 Task: Use the advanced options to search for repositories created on the dates ">2022-01-20."
Action: Mouse moved to (146, 471)
Screenshot: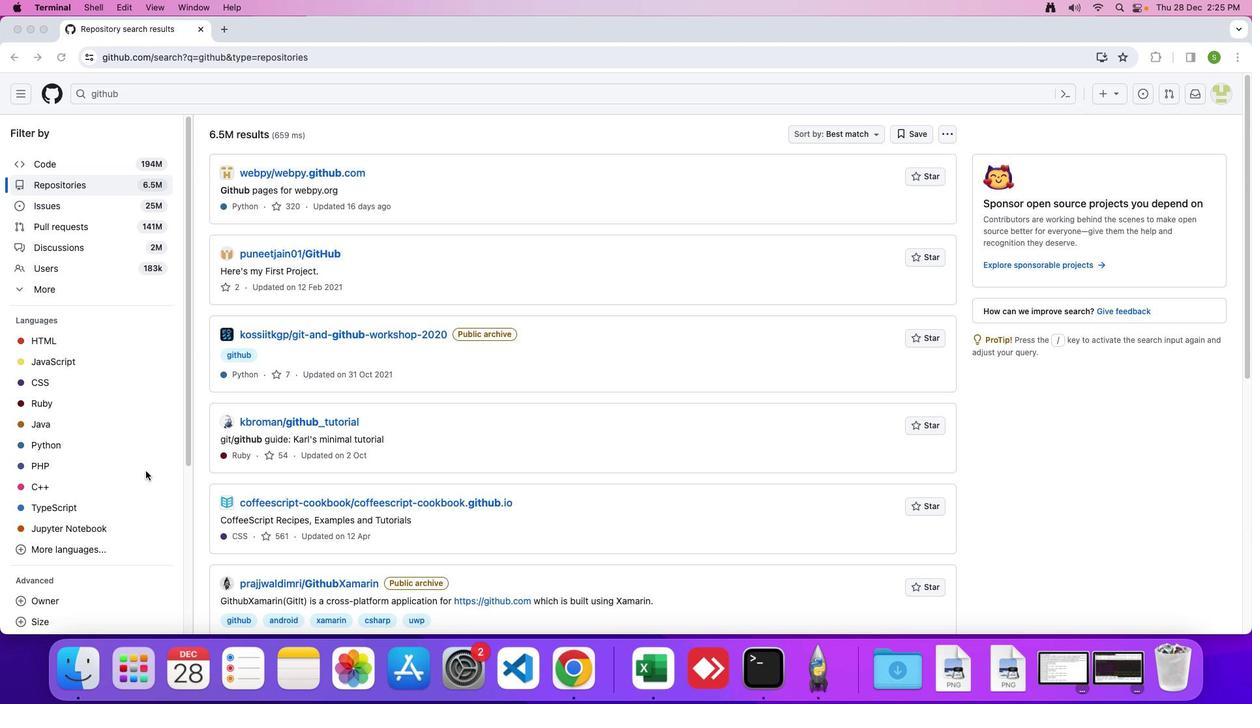 
Action: Mouse scrolled (146, 471) with delta (0, 0)
Screenshot: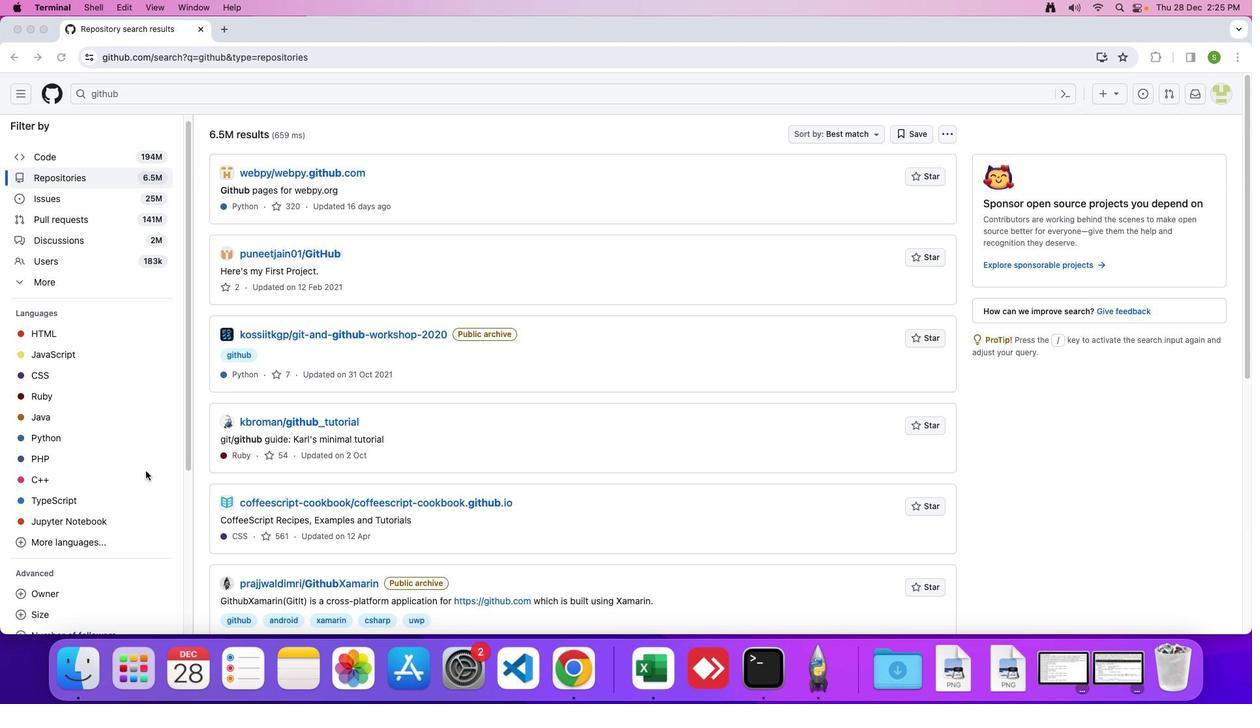 
Action: Mouse scrolled (146, 471) with delta (0, 0)
Screenshot: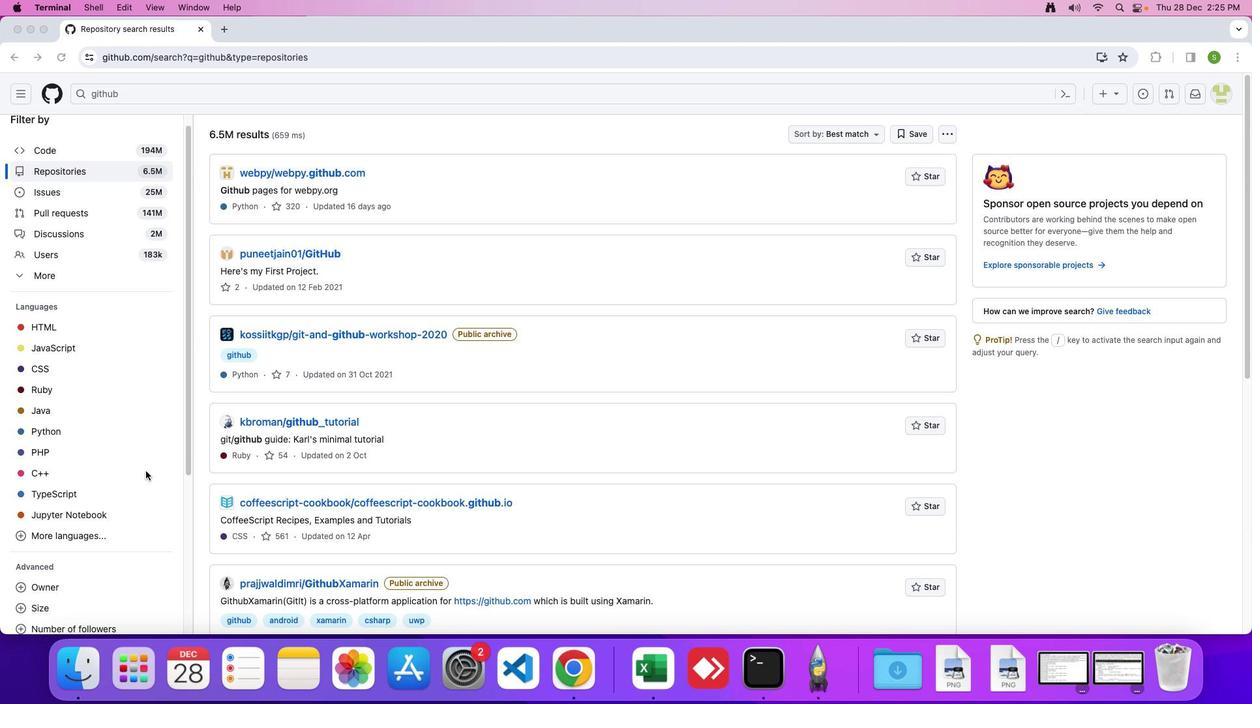 
Action: Mouse scrolled (146, 471) with delta (0, 0)
Screenshot: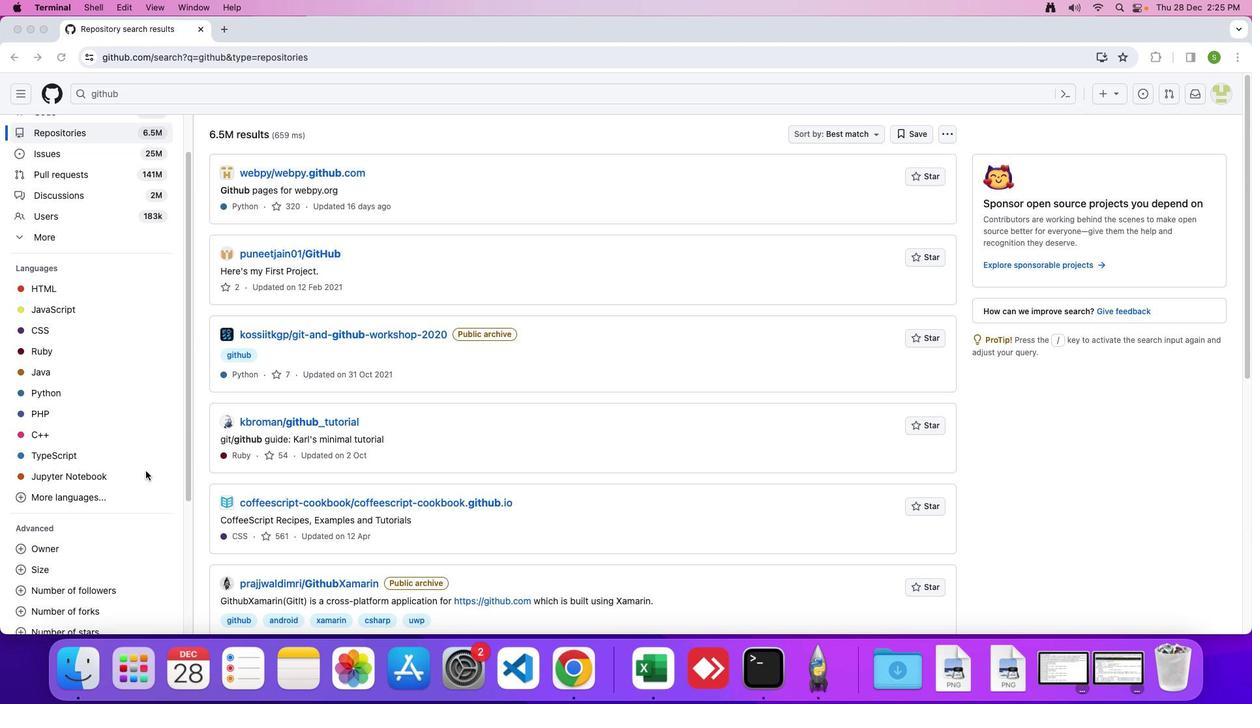 
Action: Mouse scrolled (146, 471) with delta (0, 0)
Screenshot: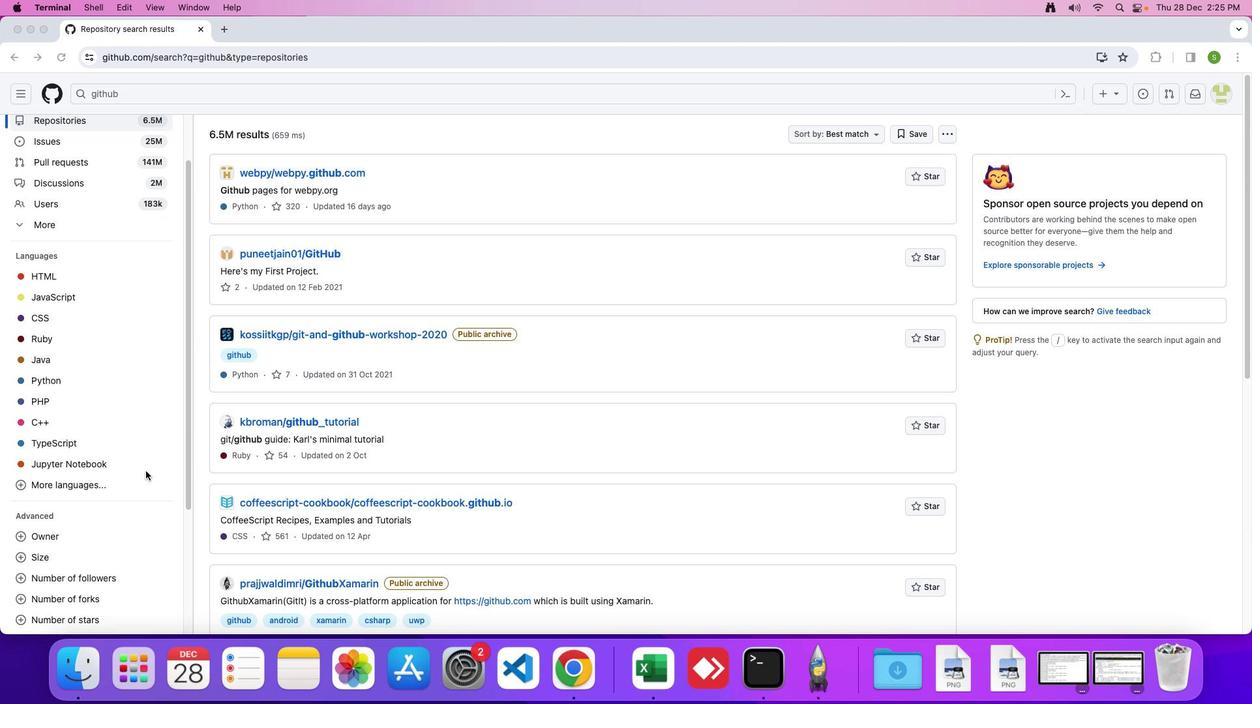 
Action: Mouse scrolled (146, 471) with delta (0, -1)
Screenshot: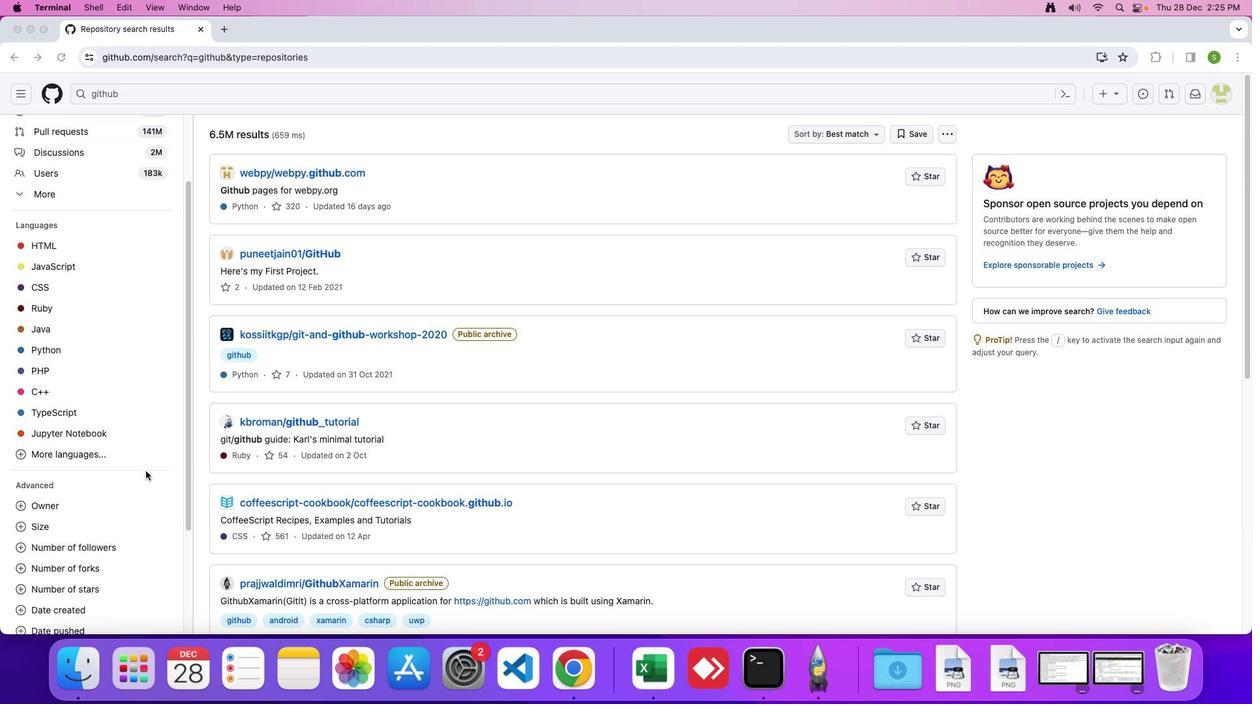 
Action: Mouse scrolled (146, 471) with delta (0, 0)
Screenshot: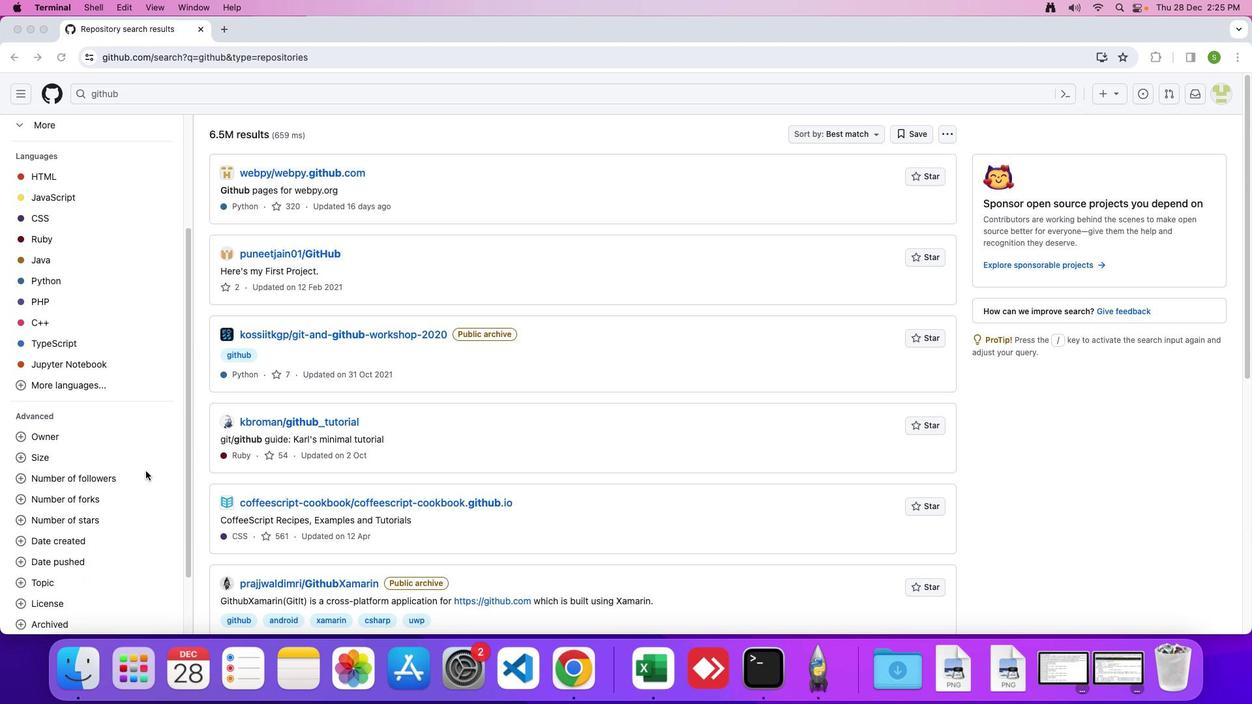 
Action: Mouse scrolled (146, 471) with delta (0, 0)
Screenshot: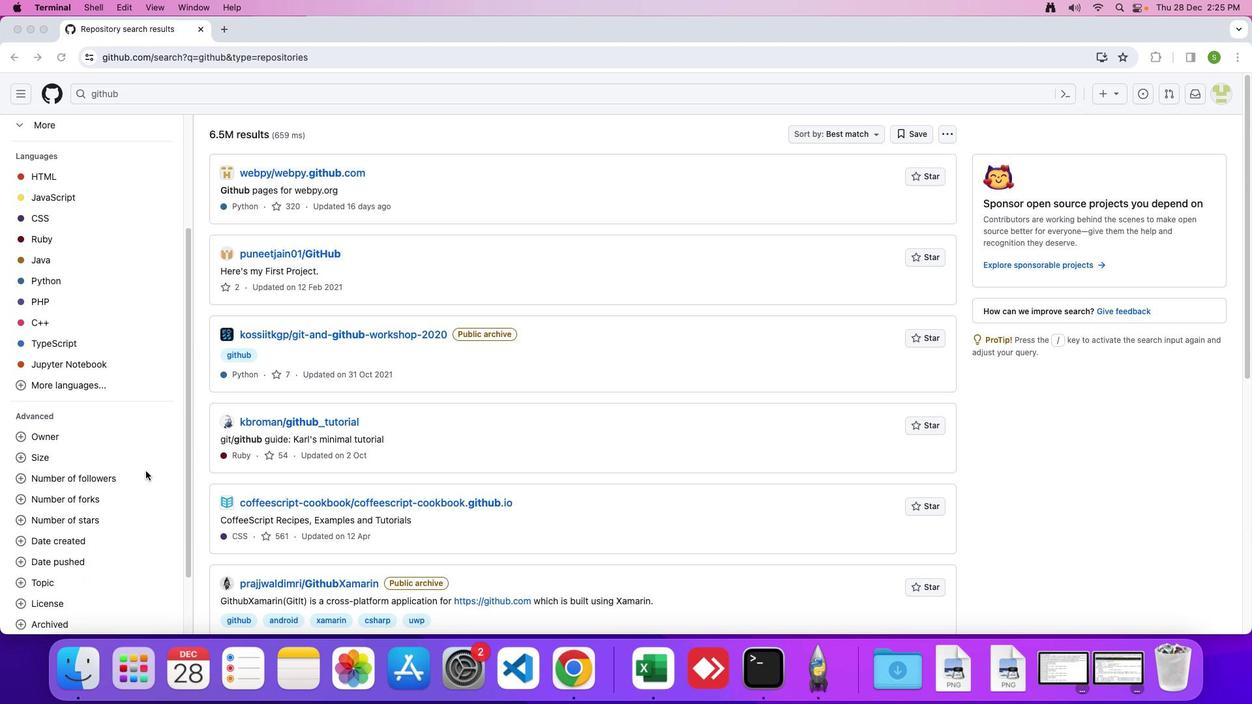 
Action: Mouse scrolled (146, 471) with delta (0, 0)
Screenshot: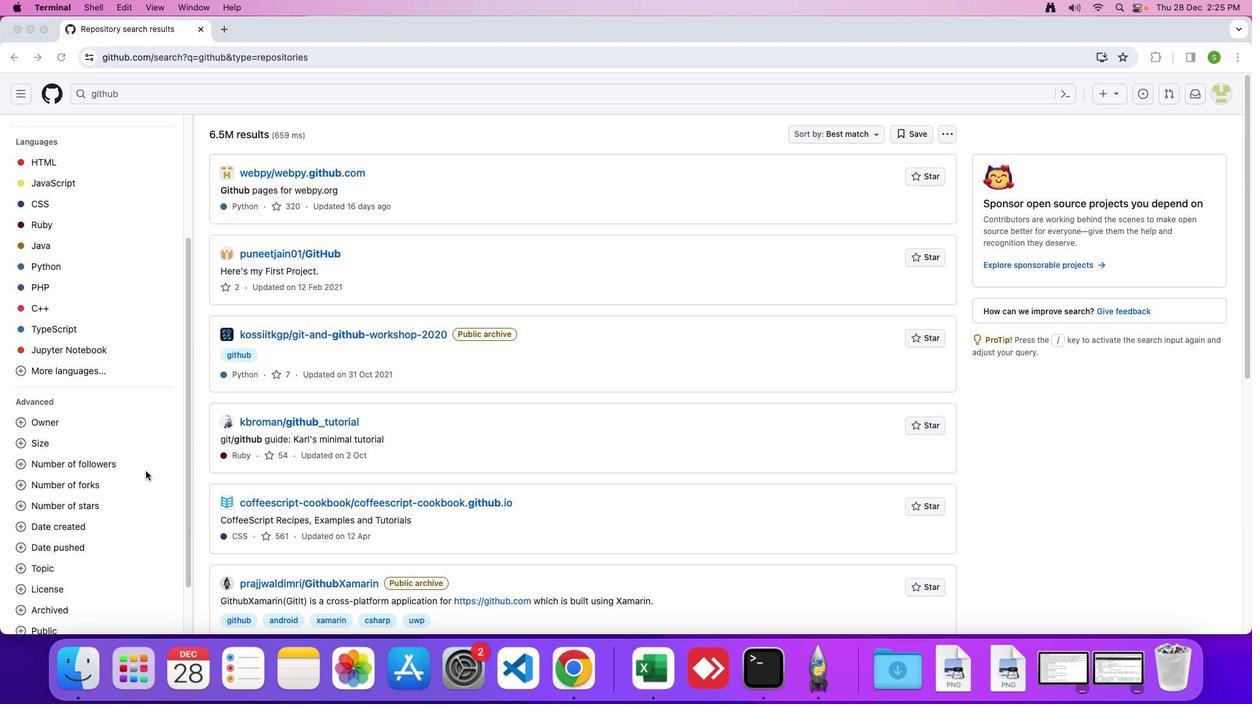 
Action: Mouse scrolled (146, 471) with delta (0, 0)
Screenshot: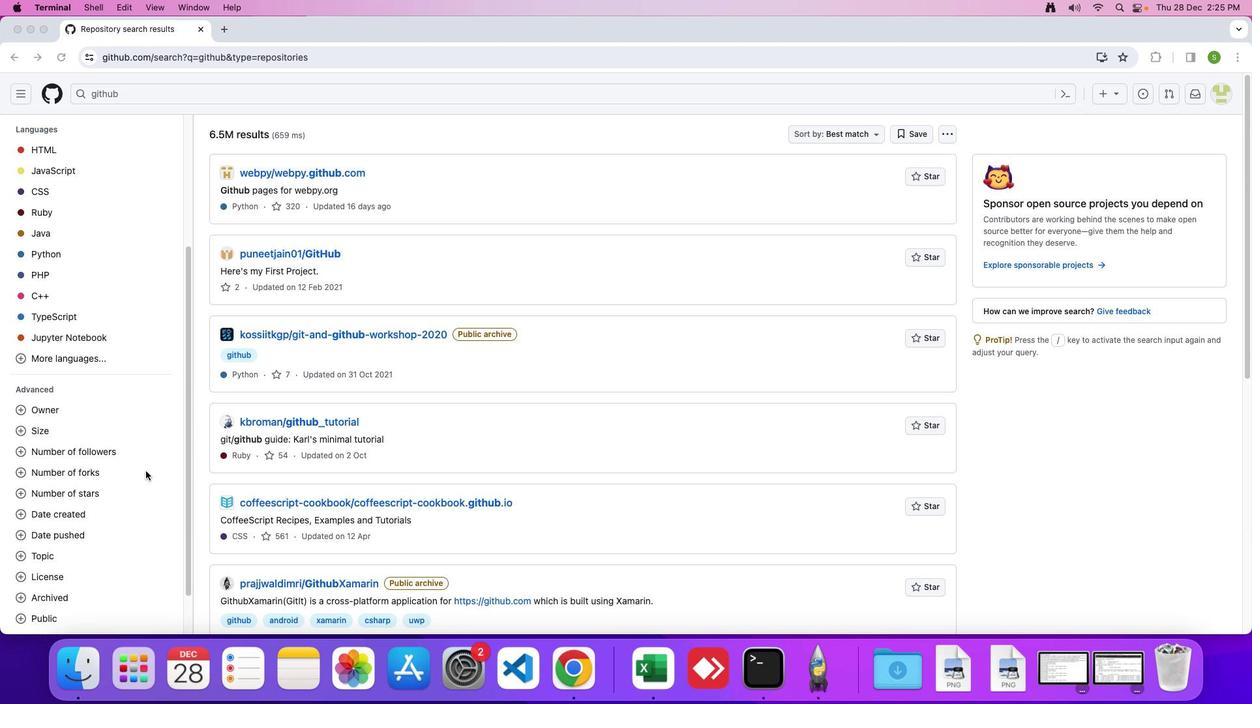 
Action: Mouse scrolled (146, 471) with delta (0, 0)
Screenshot: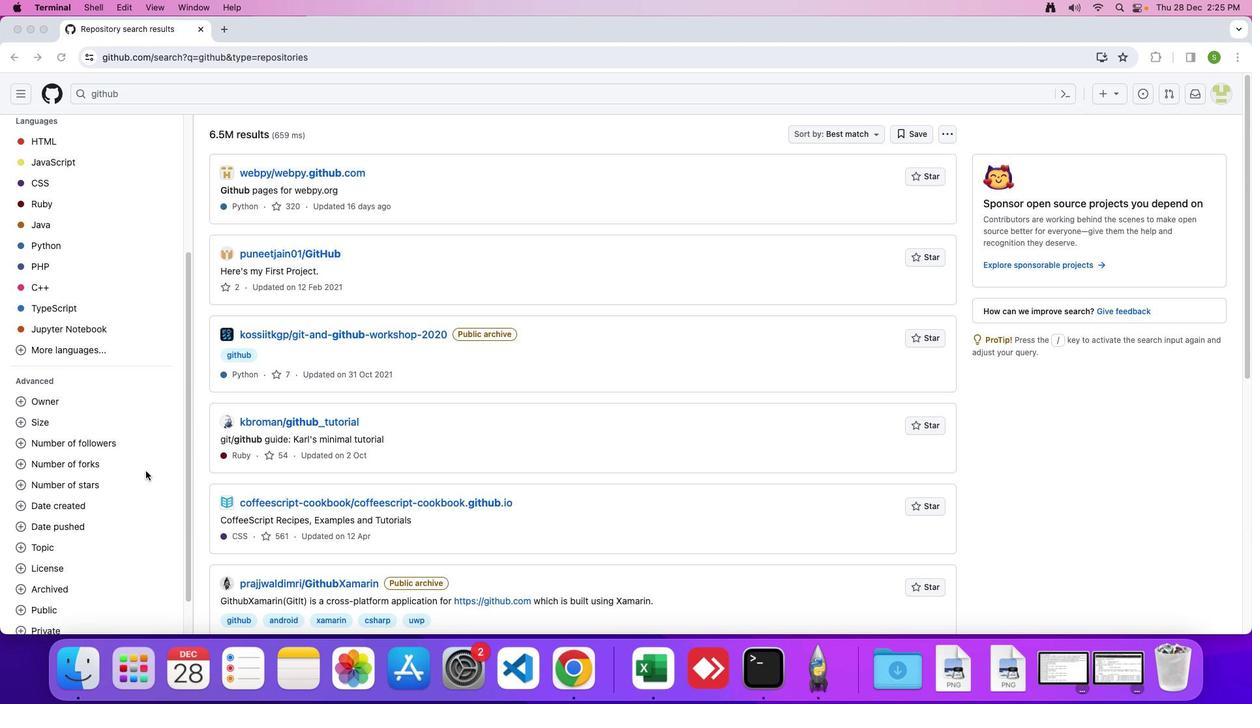 
Action: Mouse scrolled (146, 471) with delta (0, 0)
Screenshot: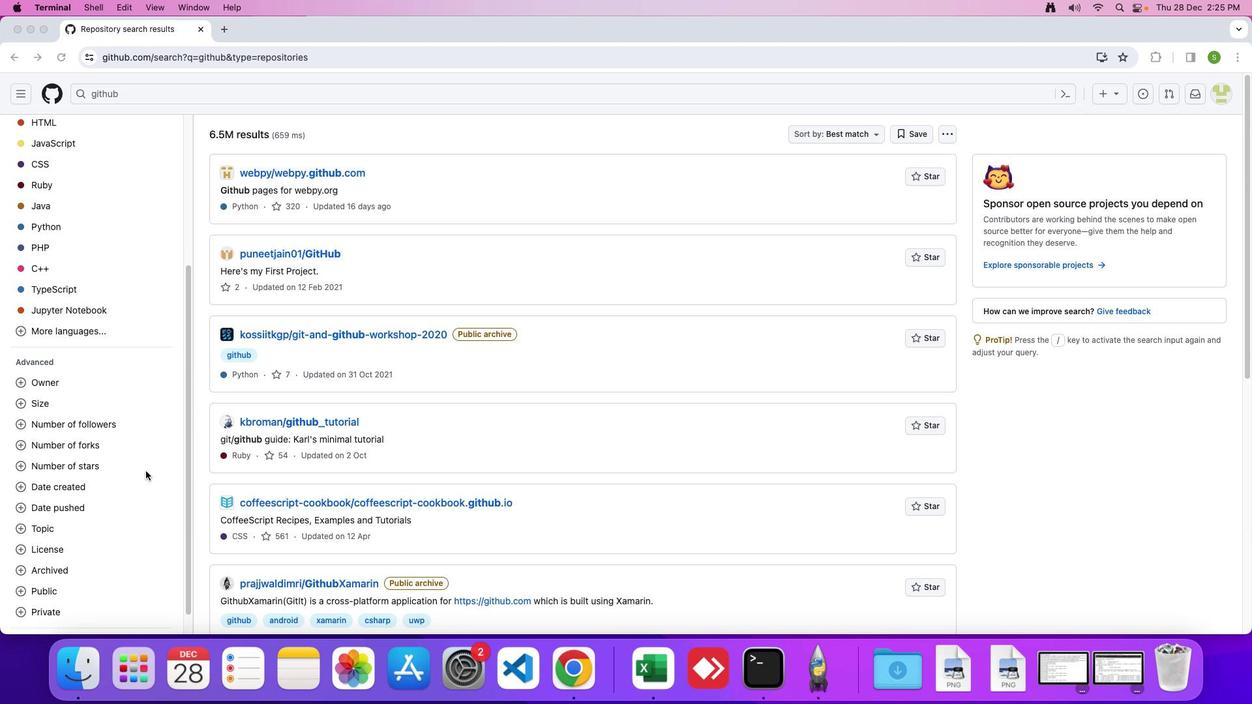 
Action: Mouse scrolled (146, 471) with delta (0, 0)
Screenshot: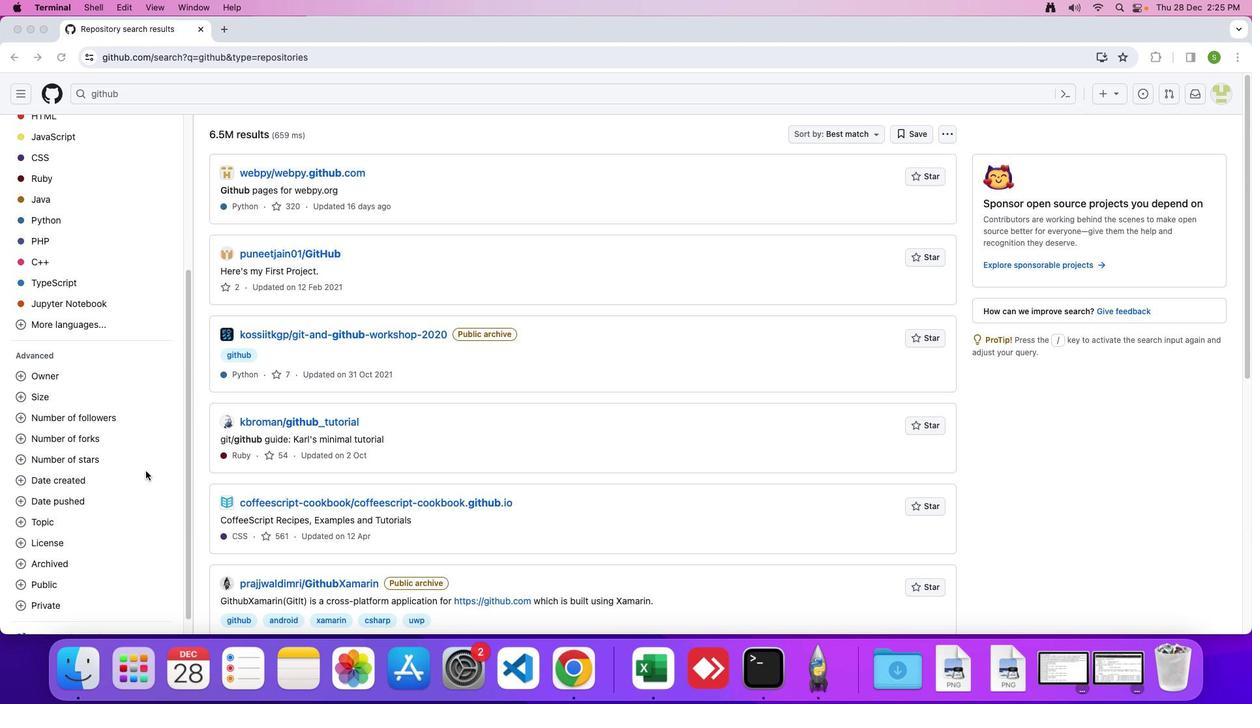 
Action: Mouse scrolled (146, 471) with delta (0, -1)
Screenshot: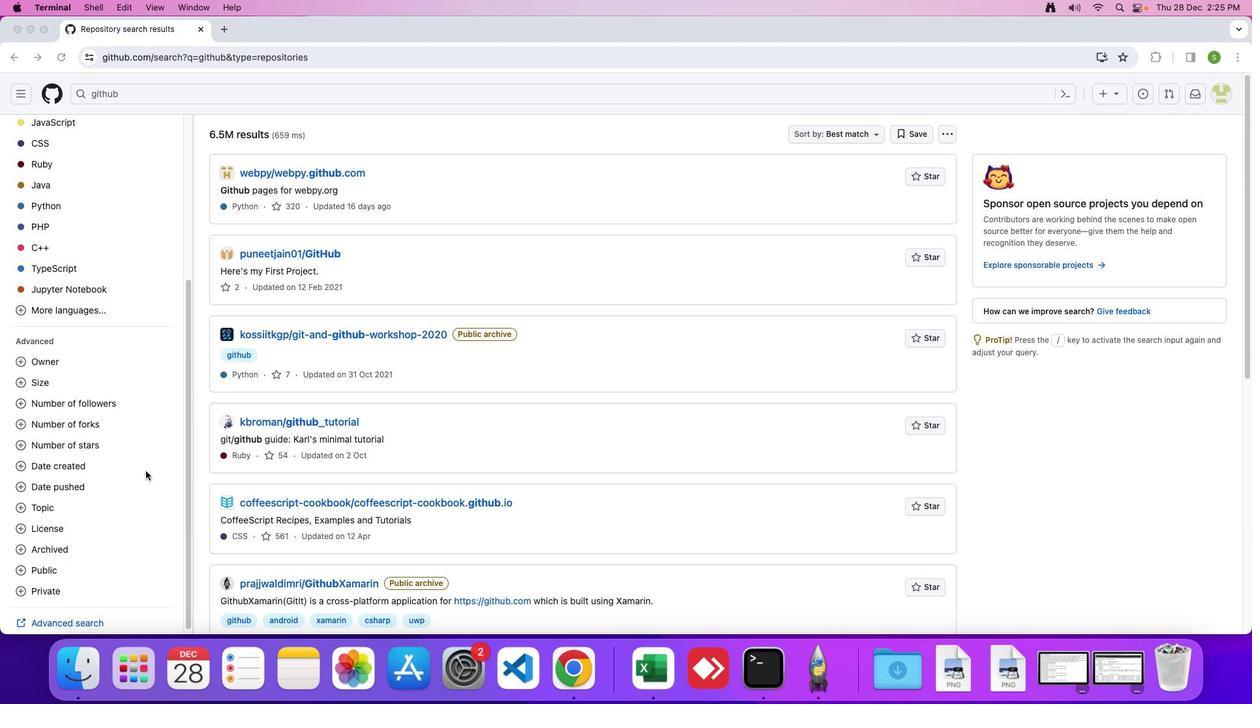 
Action: Mouse scrolled (146, 471) with delta (0, 0)
Screenshot: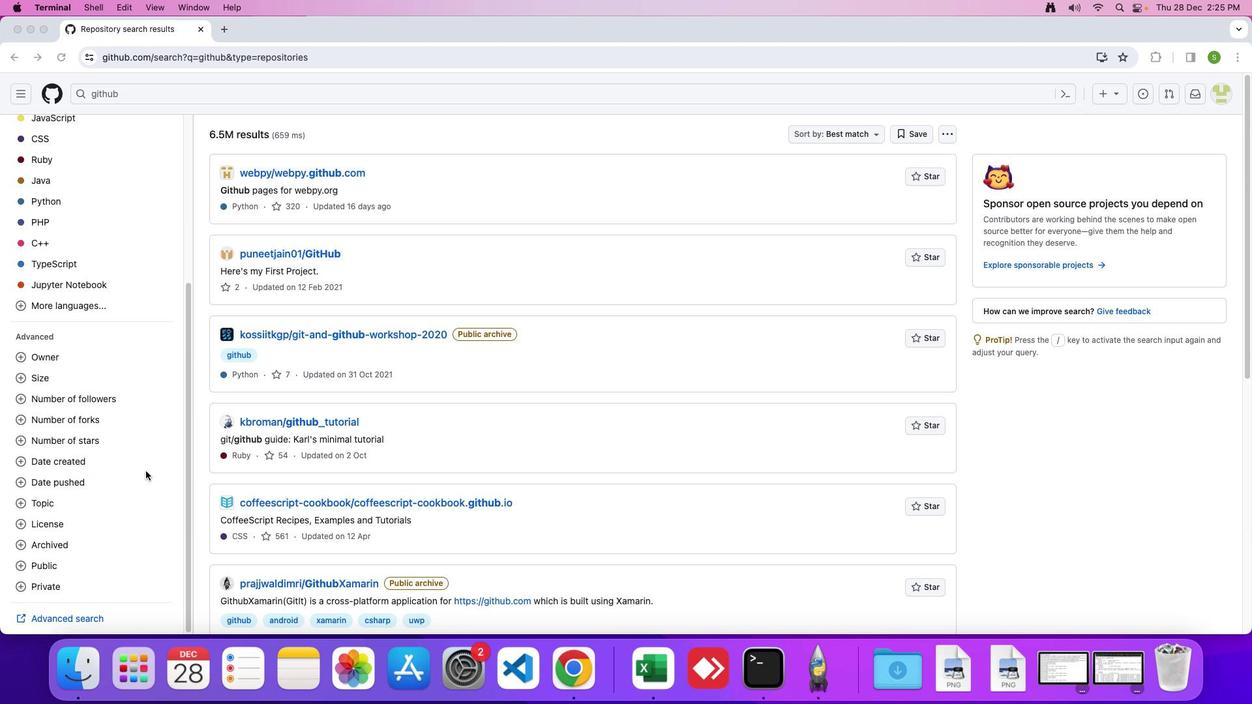 
Action: Mouse scrolled (146, 471) with delta (0, 0)
Screenshot: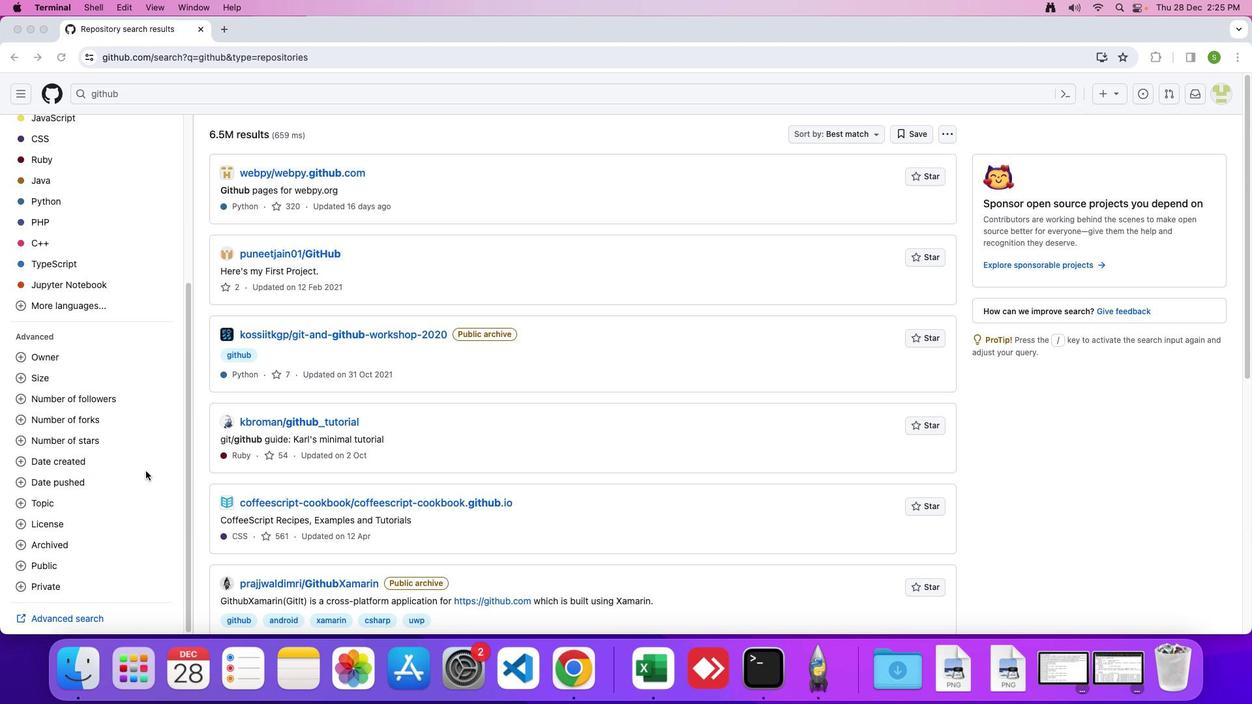 
Action: Mouse scrolled (146, 471) with delta (0, 0)
Screenshot: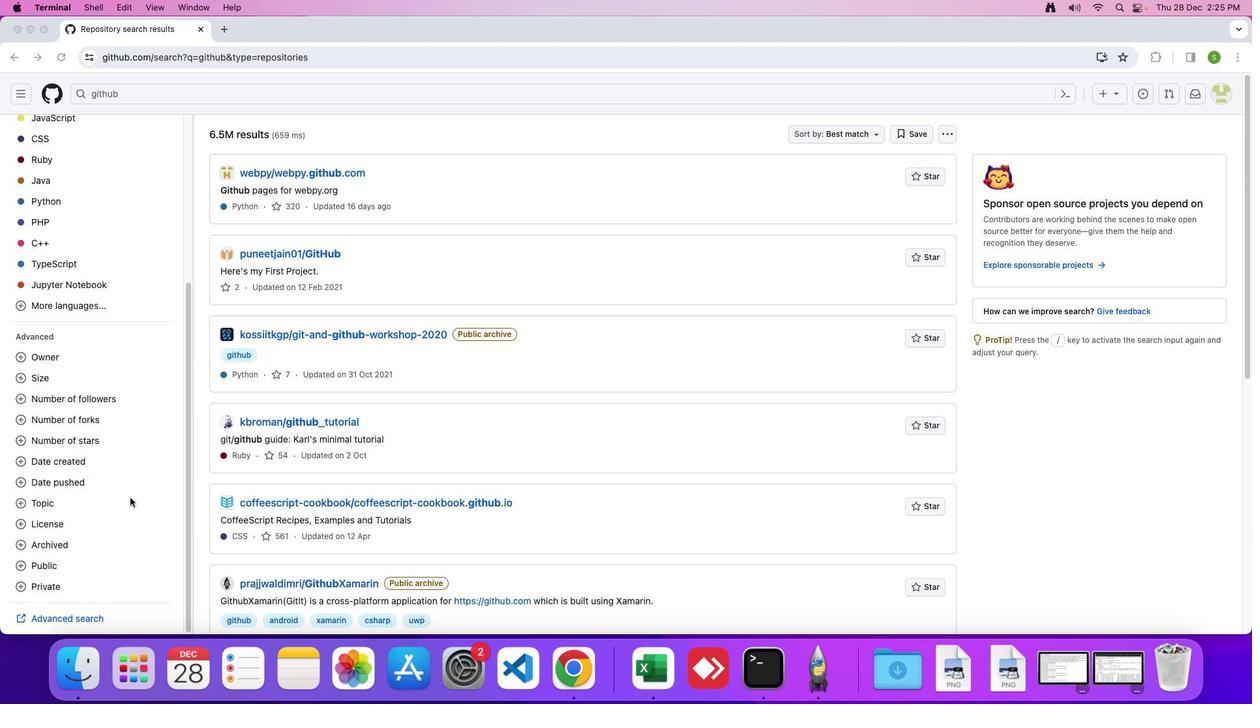 
Action: Mouse moved to (96, 618)
Screenshot: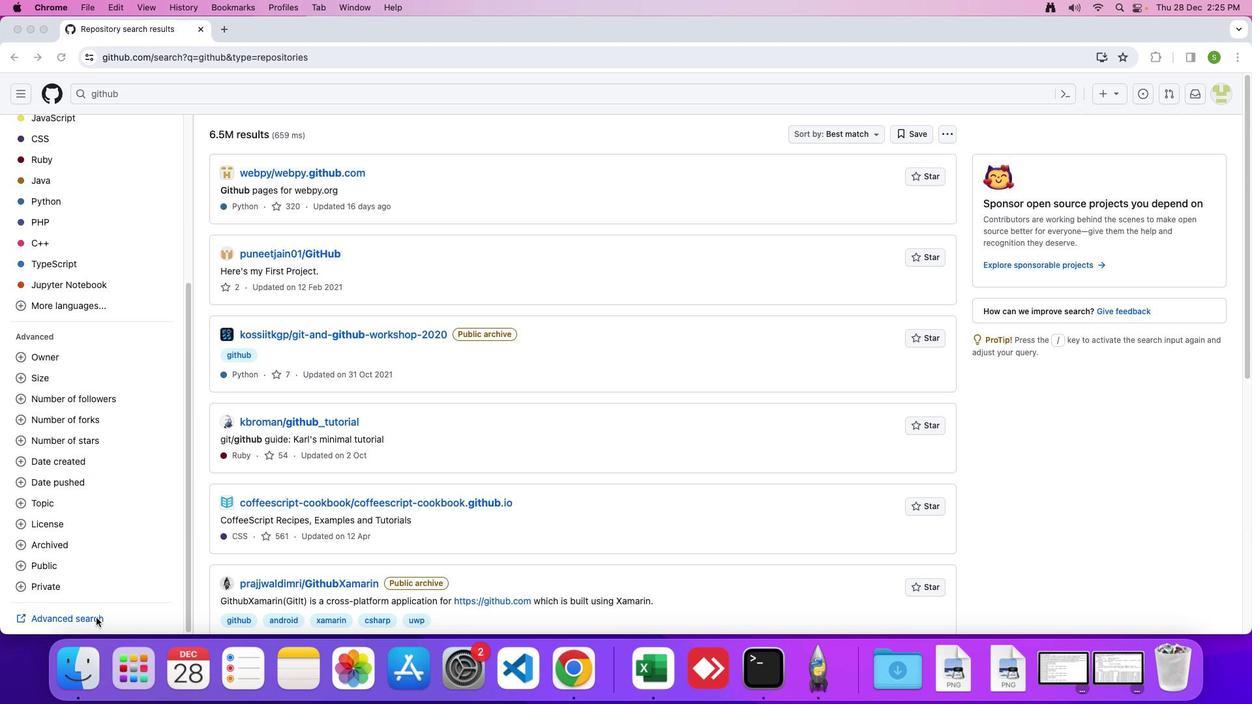 
Action: Mouse pressed left at (96, 618)
Screenshot: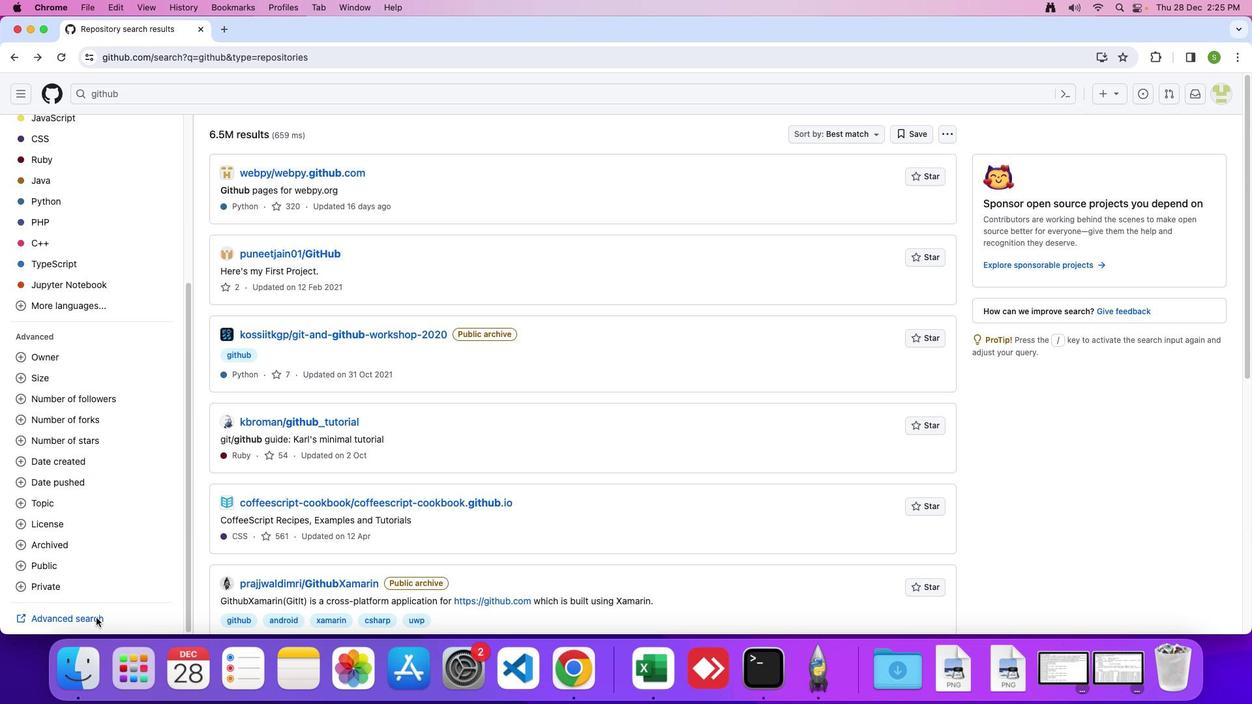 
Action: Mouse pressed left at (96, 618)
Screenshot: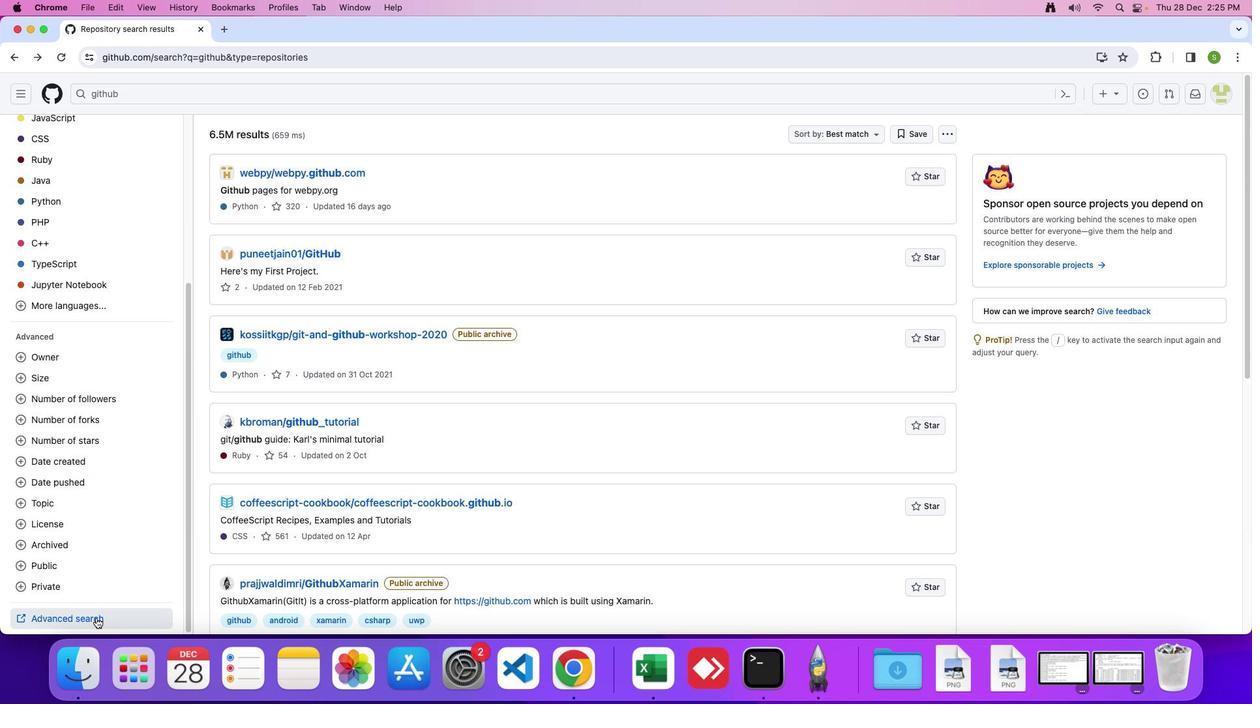 
Action: Mouse moved to (488, 291)
Screenshot: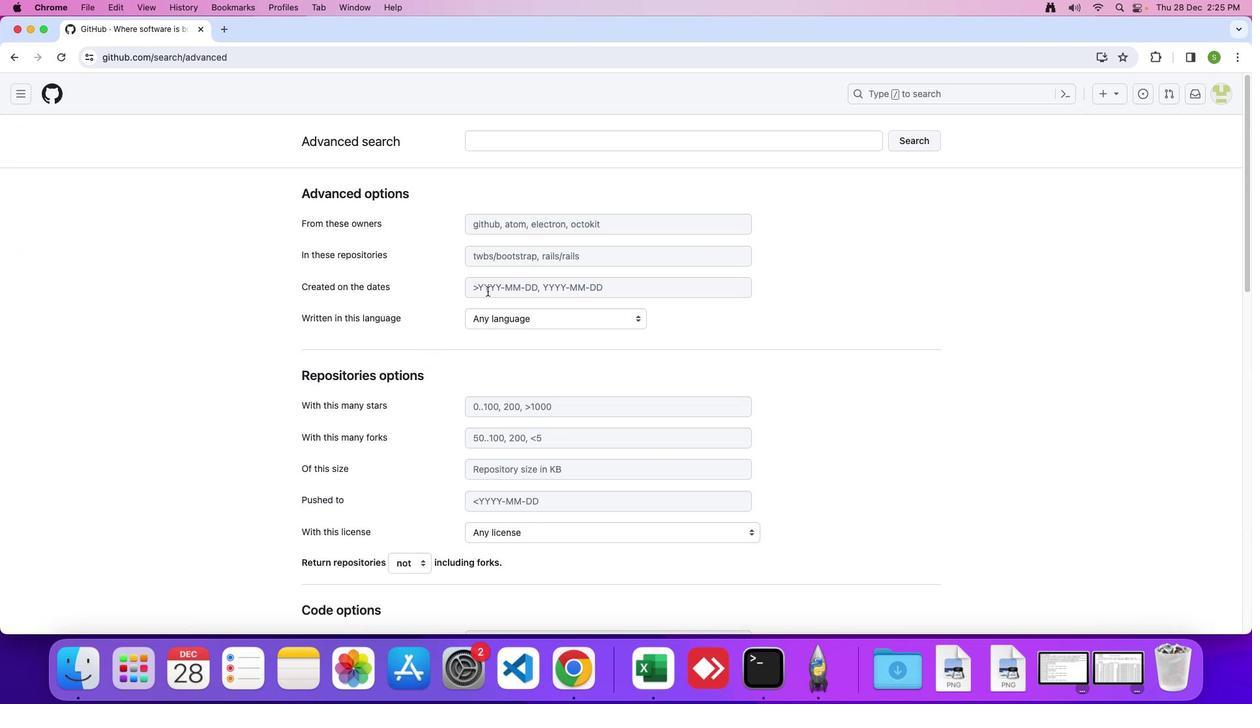 
Action: Mouse pressed left at (488, 291)
Screenshot: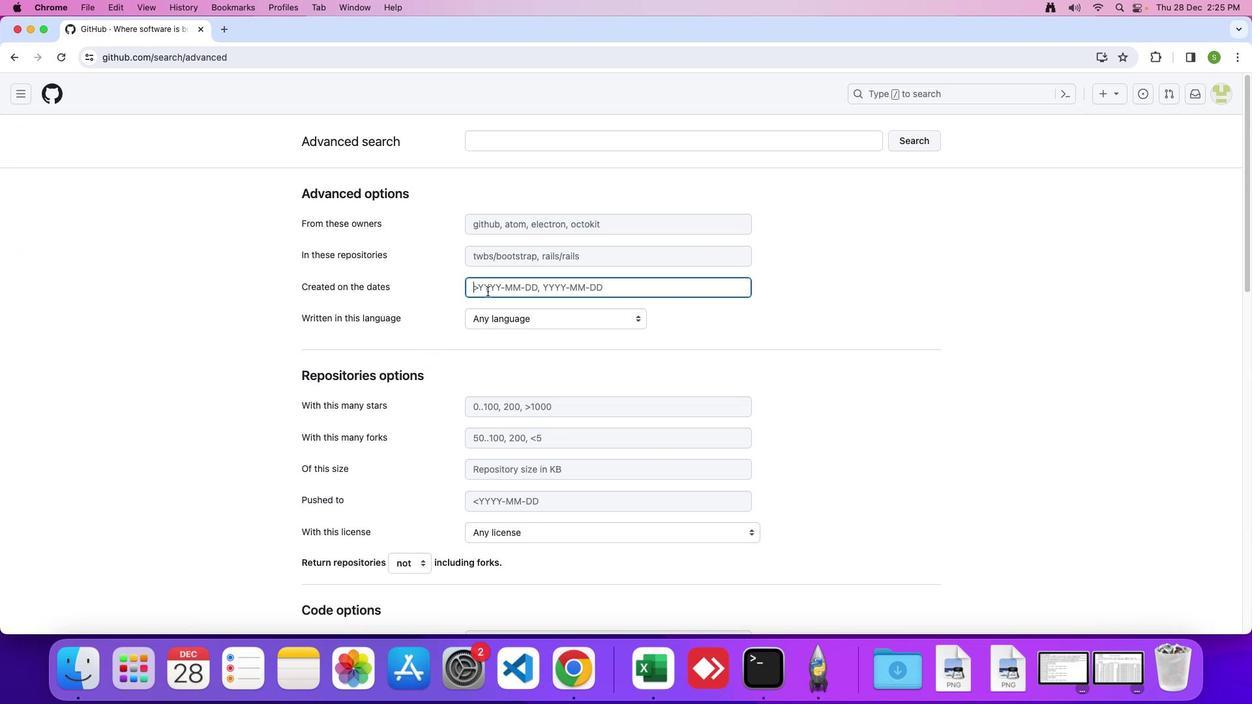 
Action: Mouse moved to (490, 287)
Screenshot: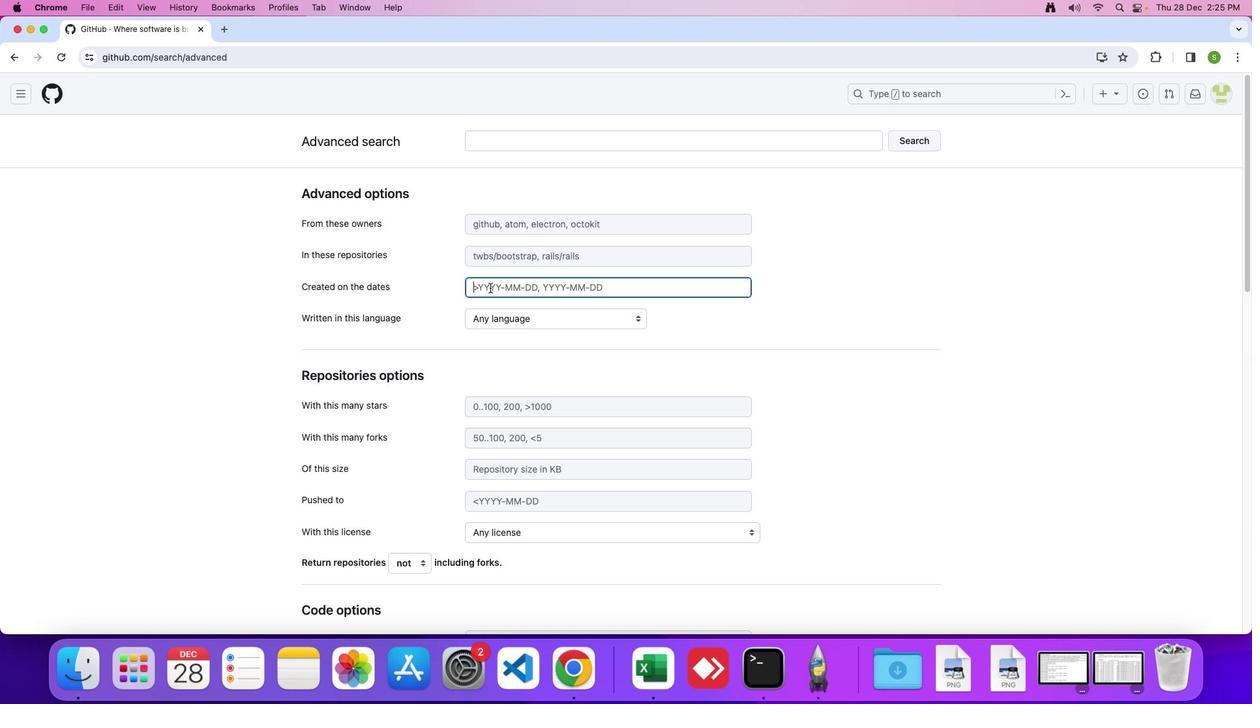 
Action: Key pressed '2''0''2''2''-''0''1''-''0'Key.backspace'2''0'Key.enter
Screenshot: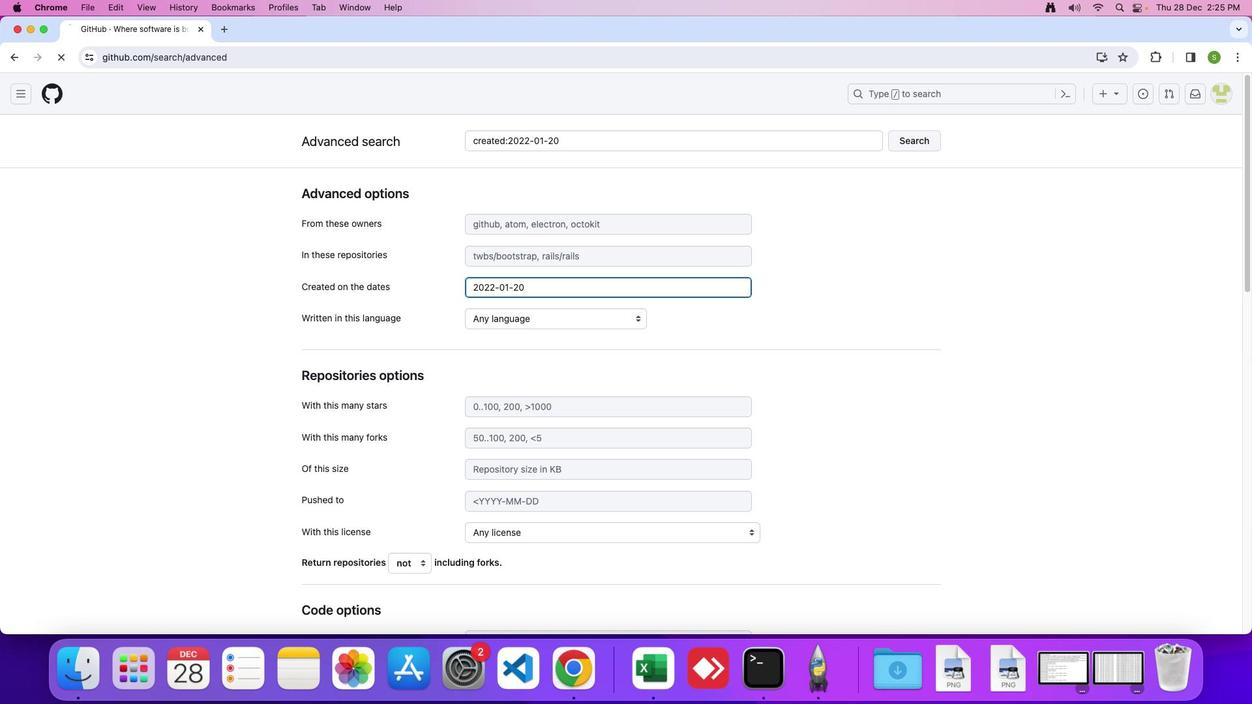 
